 Task: Use Acoustic Sunrise Effect in this video Movie B.mp4
Action: Mouse pressed left at (340, 302)
Screenshot: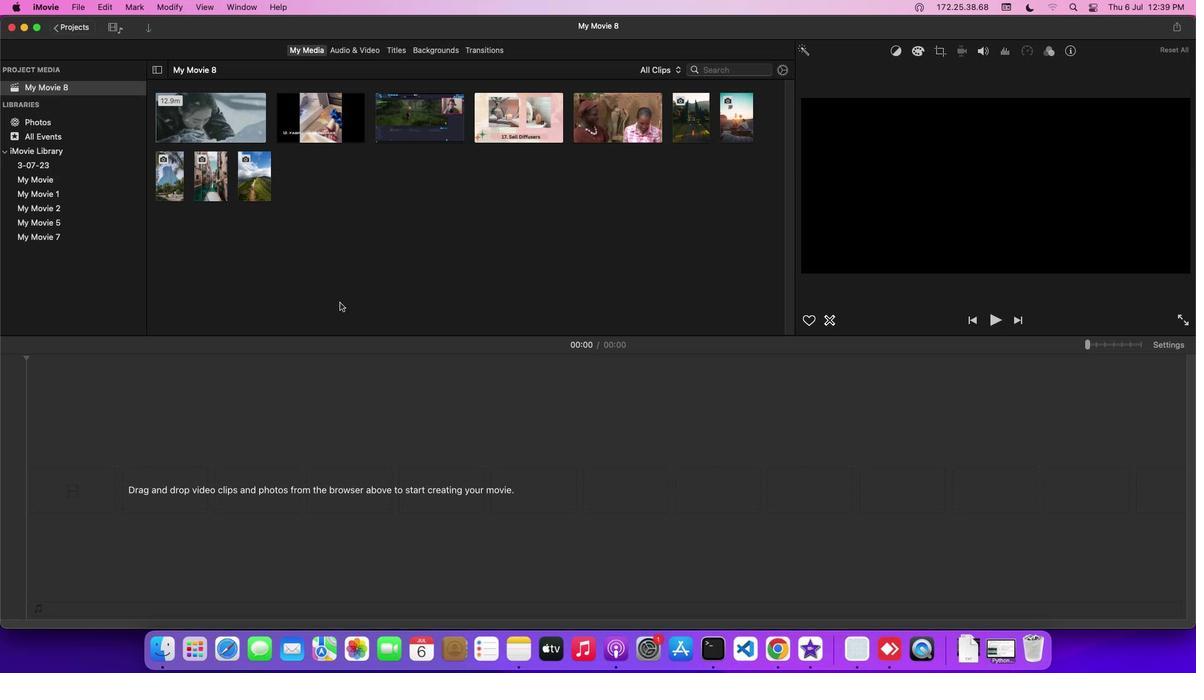 
Action: Mouse moved to (304, 117)
Screenshot: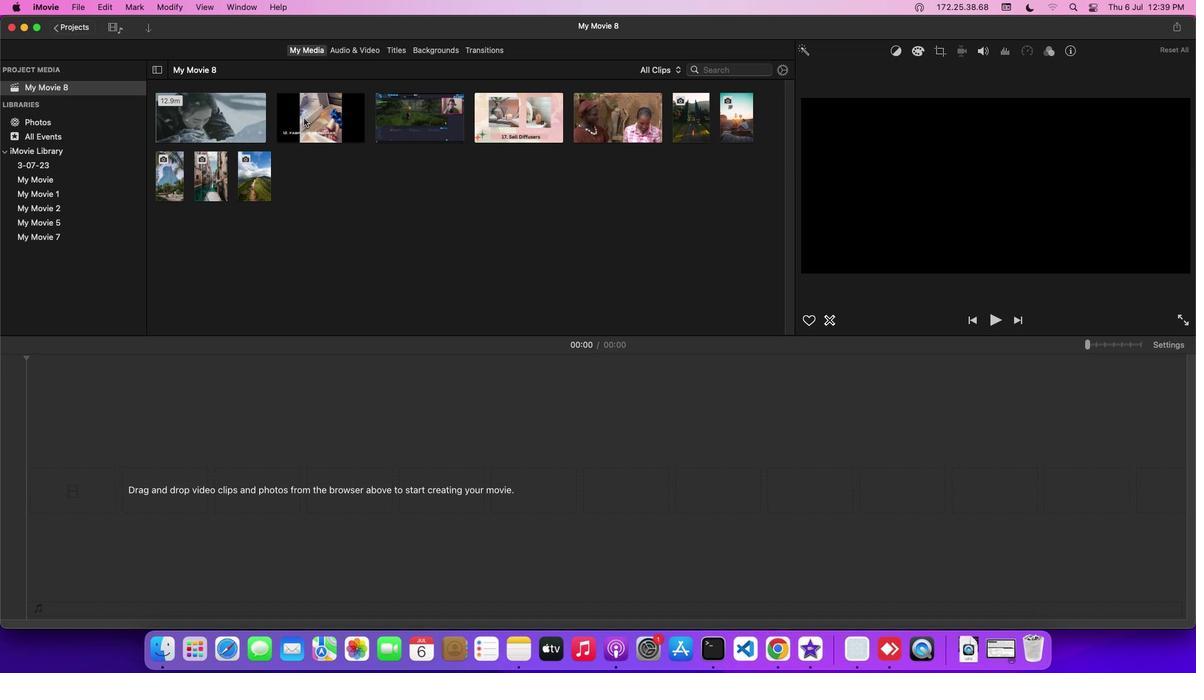 
Action: Mouse pressed left at (304, 117)
Screenshot: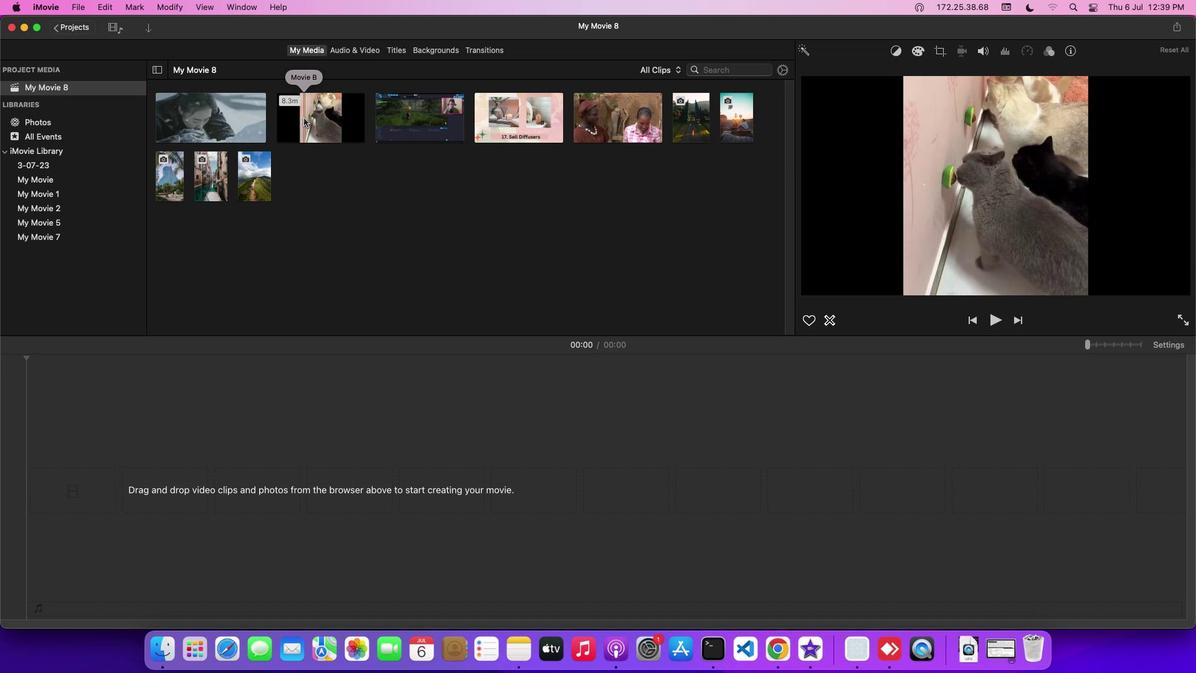 
Action: Mouse moved to (365, 48)
Screenshot: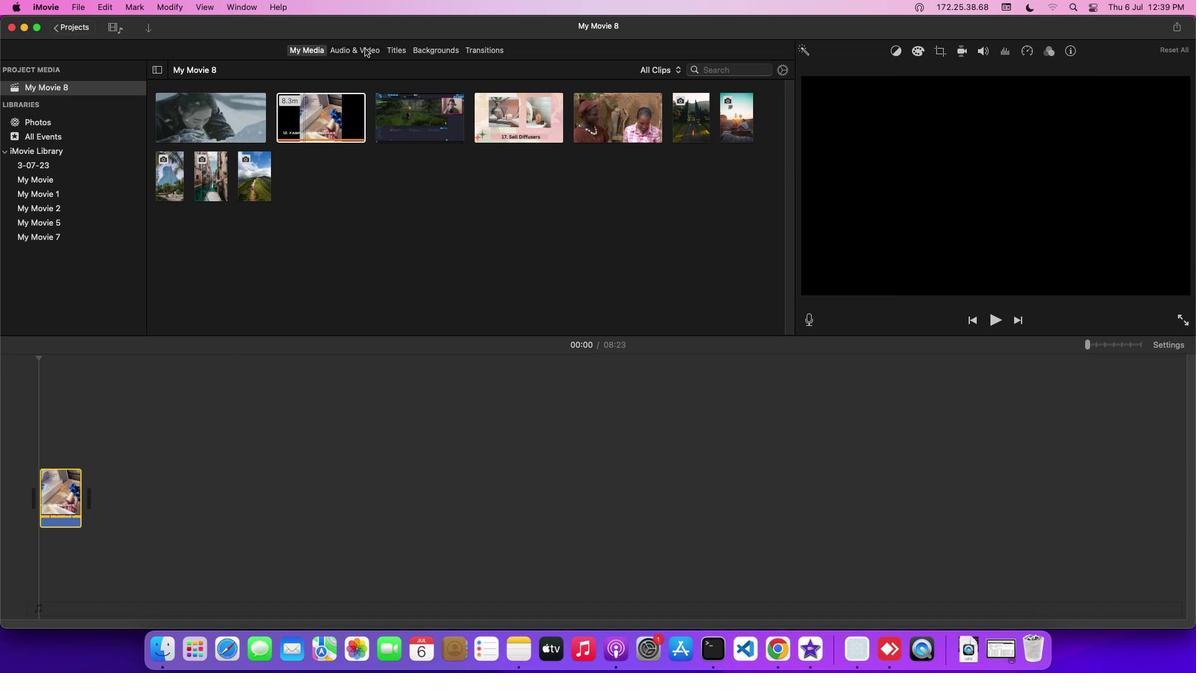 
Action: Mouse pressed left at (365, 48)
Screenshot: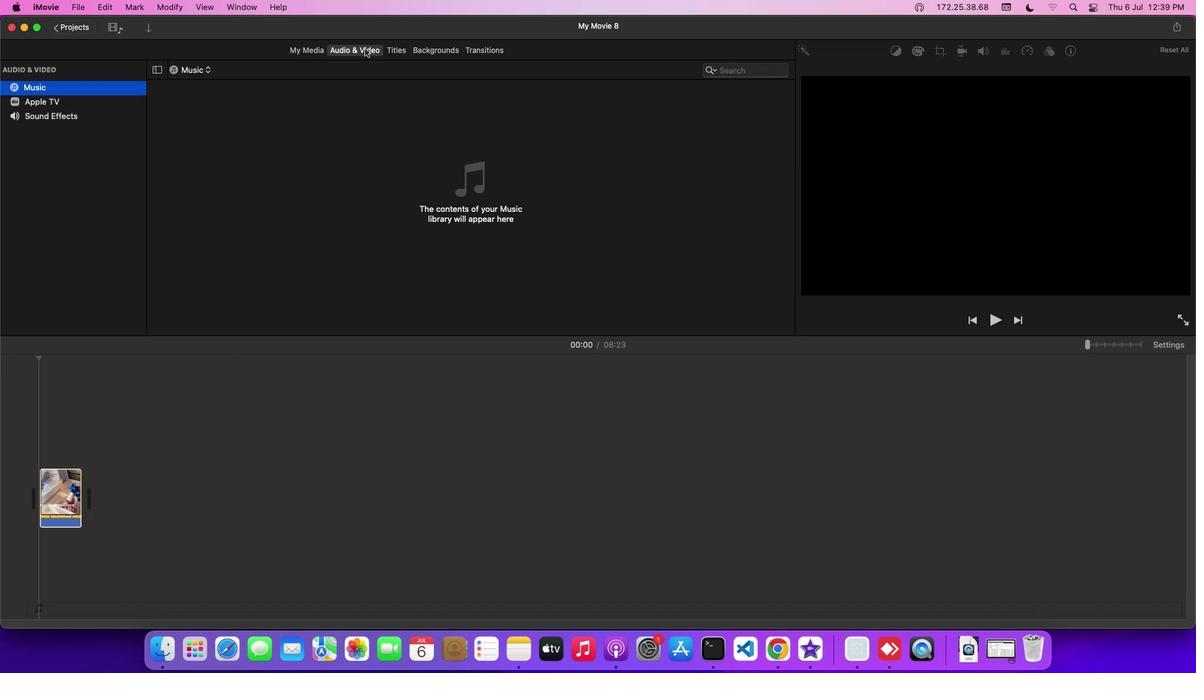 
Action: Mouse moved to (80, 114)
Screenshot: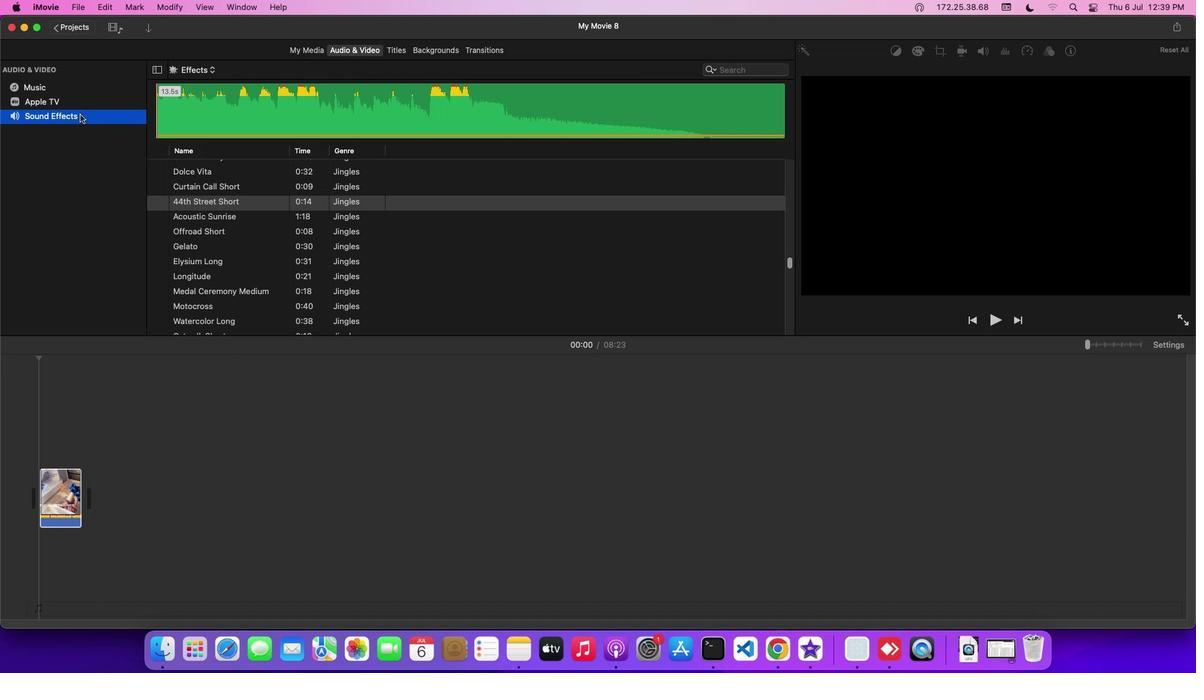 
Action: Mouse pressed left at (80, 114)
Screenshot: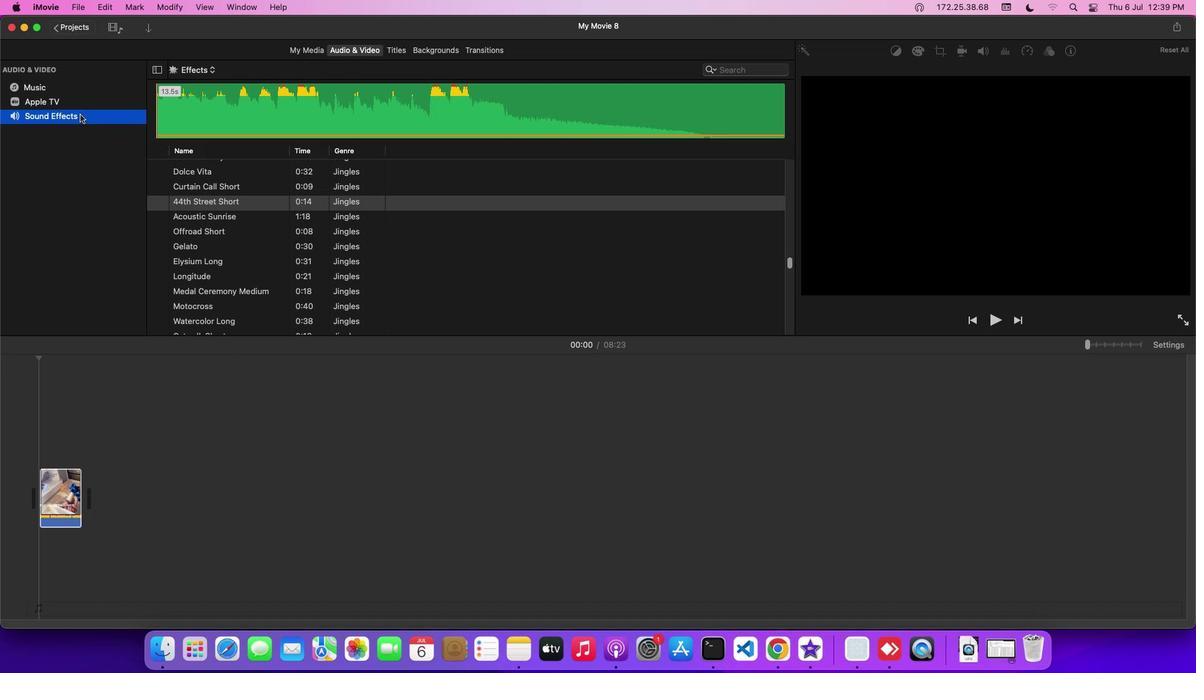 
Action: Mouse moved to (206, 217)
Screenshot: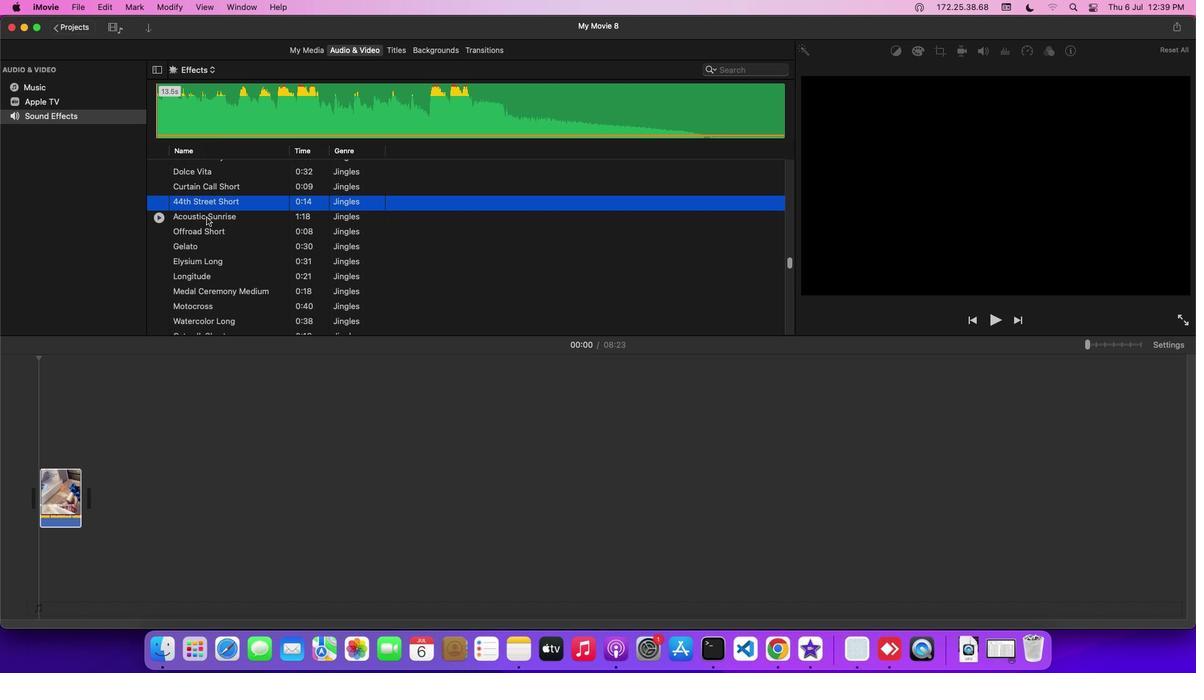 
Action: Mouse pressed left at (206, 217)
Screenshot: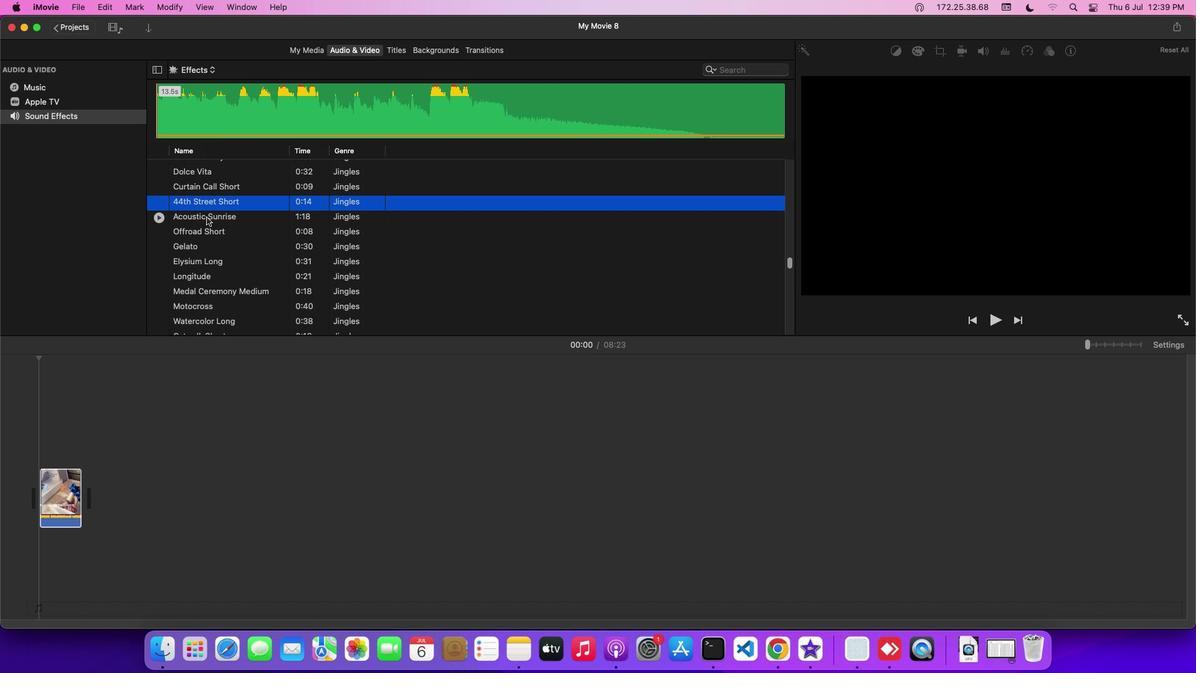 
Action: Mouse pressed left at (206, 217)
Screenshot: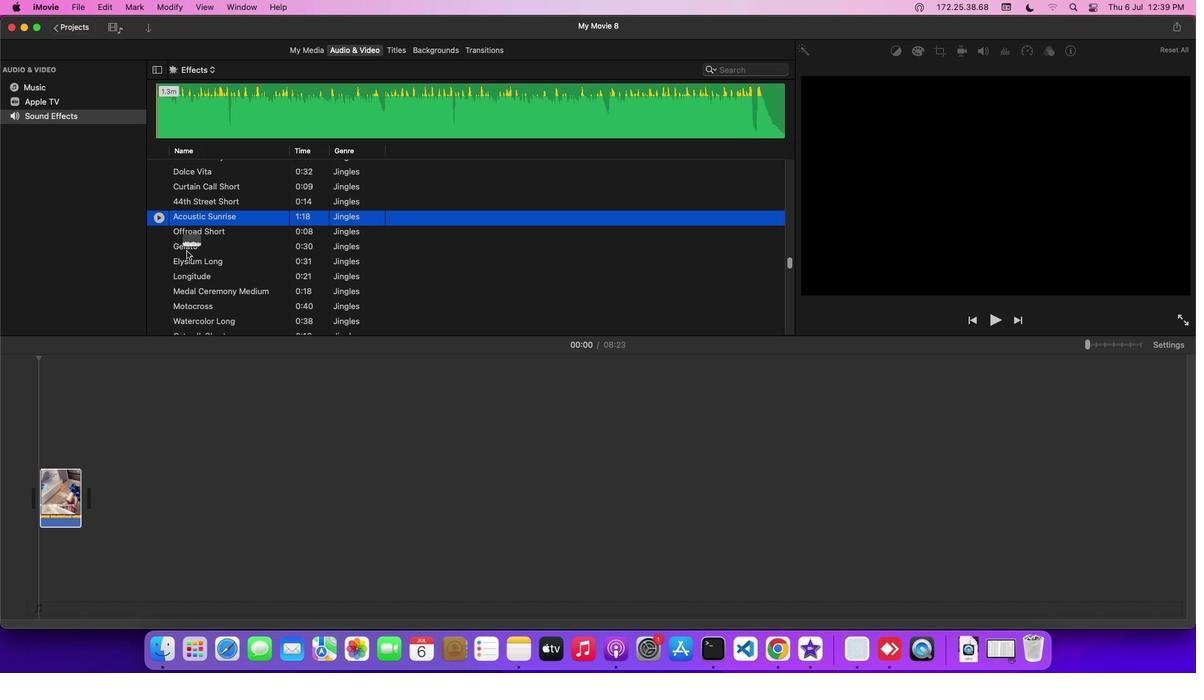 
Action: Mouse moved to (173, 538)
Screenshot: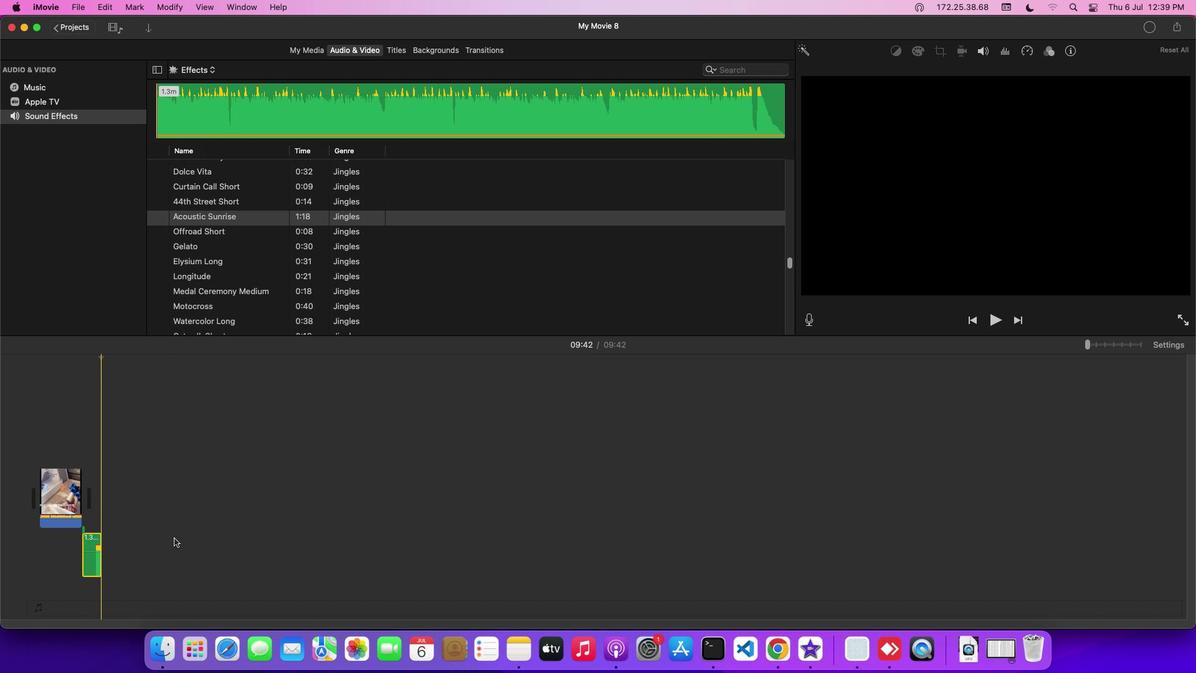 
